 Task: Plan a road trip along the Pacific Coast Highway from Monterey, California, to Santa Barbara, California.
Action: Mouse moved to (256, 89)
Screenshot: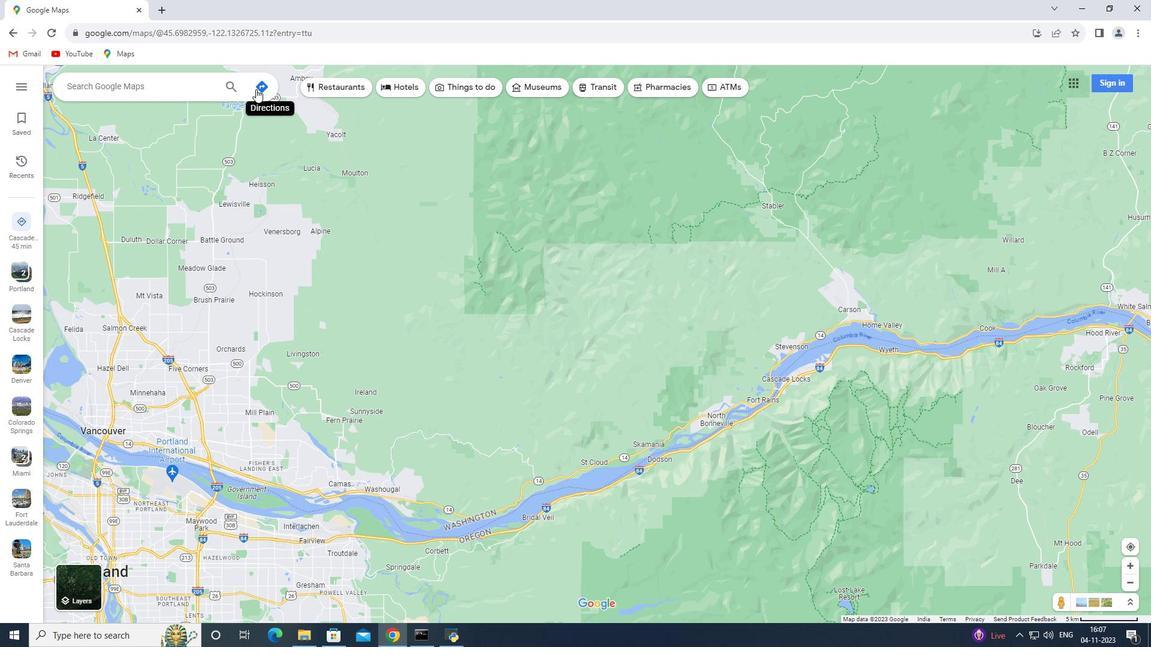 
Action: Mouse pressed left at (256, 89)
Screenshot: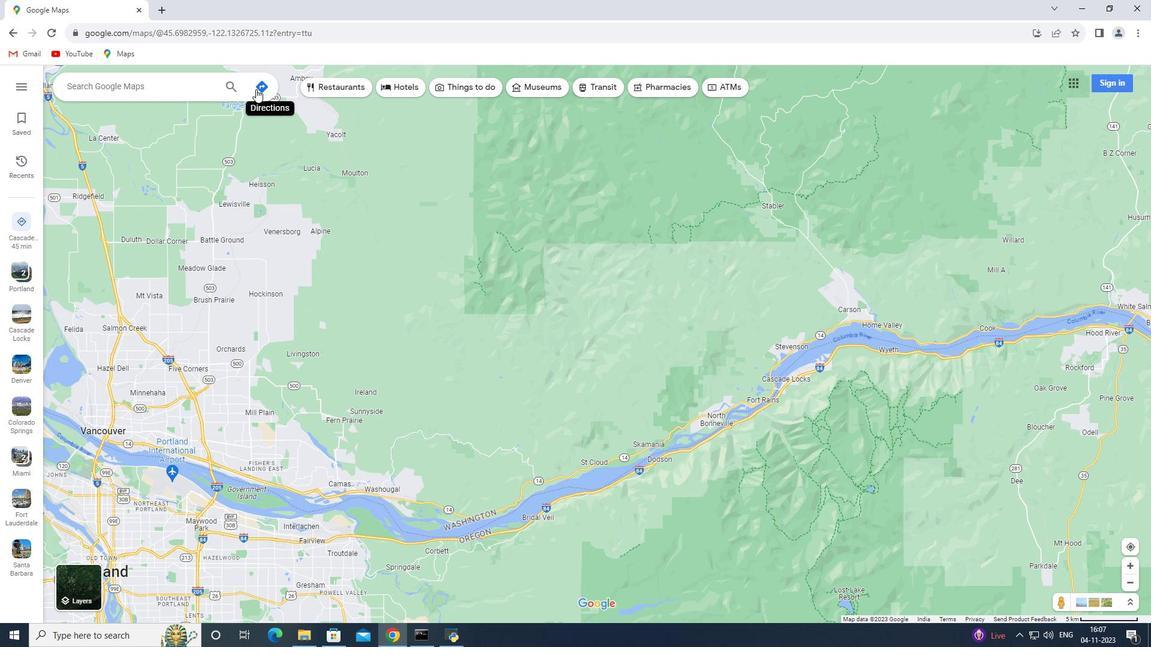 
Action: Mouse moved to (181, 113)
Screenshot: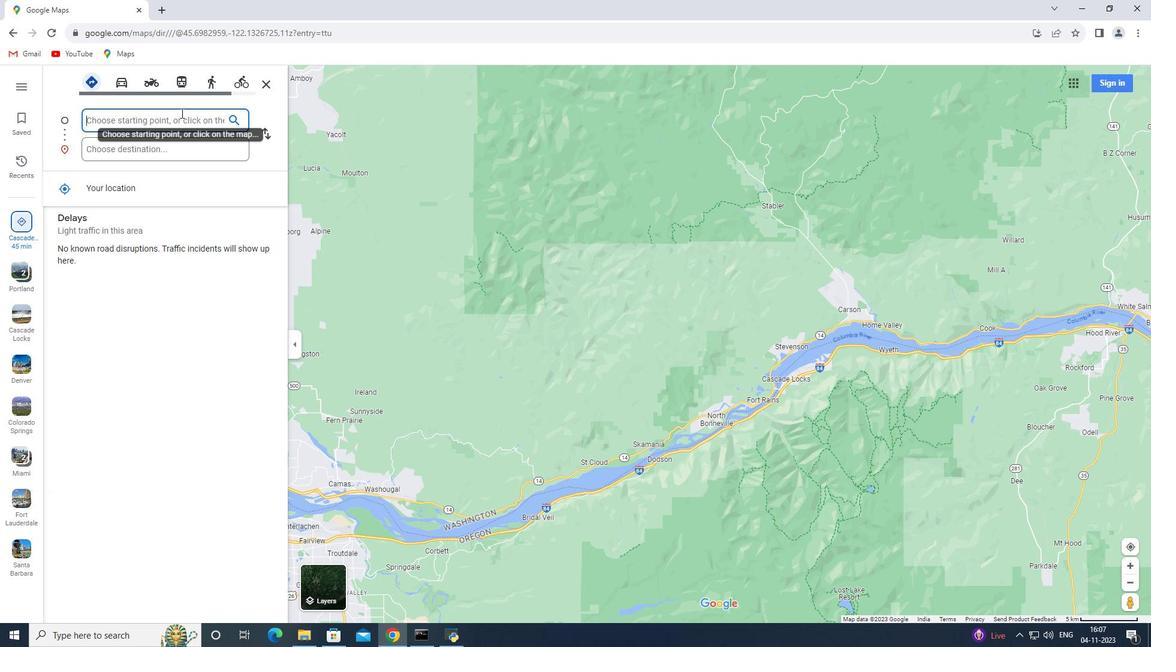 
Action: Key pressed <Key.shift>Mone<Key.backspace>terey,<Key.space><Key.shift>California
Screenshot: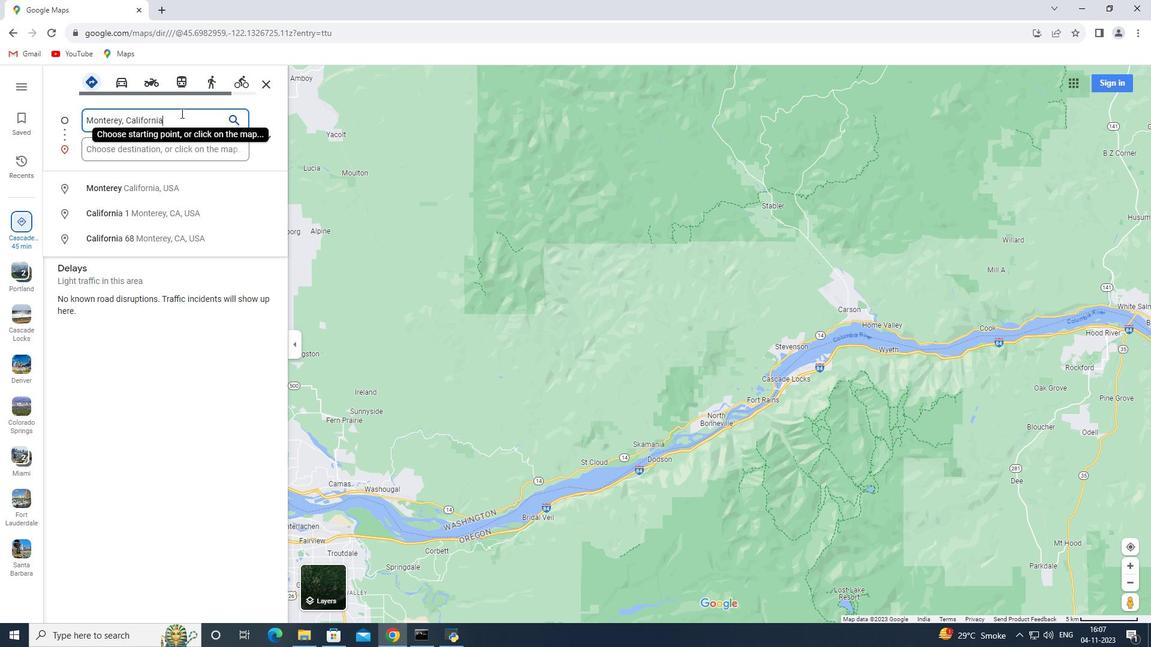
Action: Mouse moved to (164, 144)
Screenshot: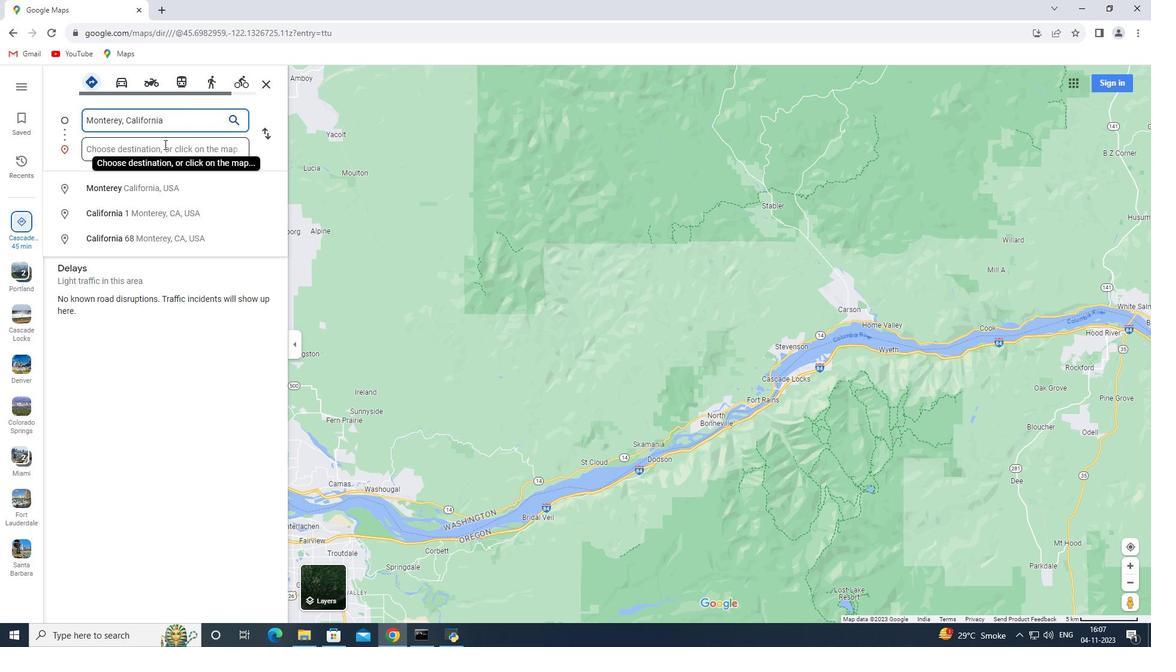 
Action: Mouse pressed left at (164, 144)
Screenshot: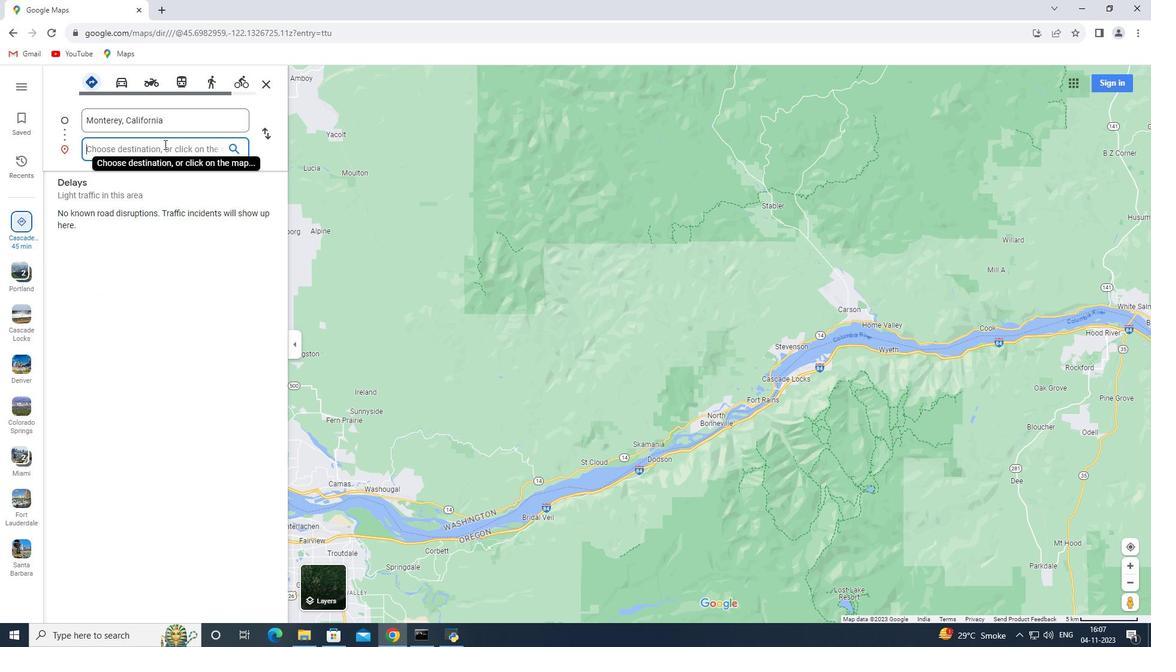 
Action: Key pressed <Key.shift>Santa<Key.space><Key.shift>Barbara,<Key.space><Key.shift>California<Key.enter>
Screenshot: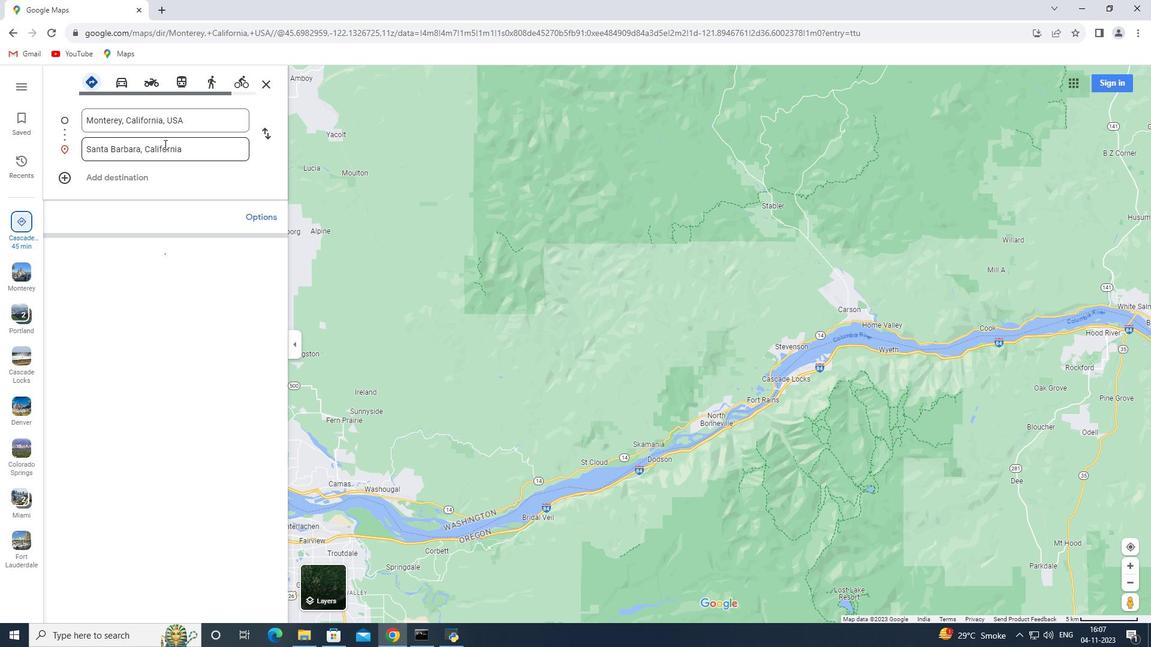 
Action: Mouse moved to (576, 82)
Screenshot: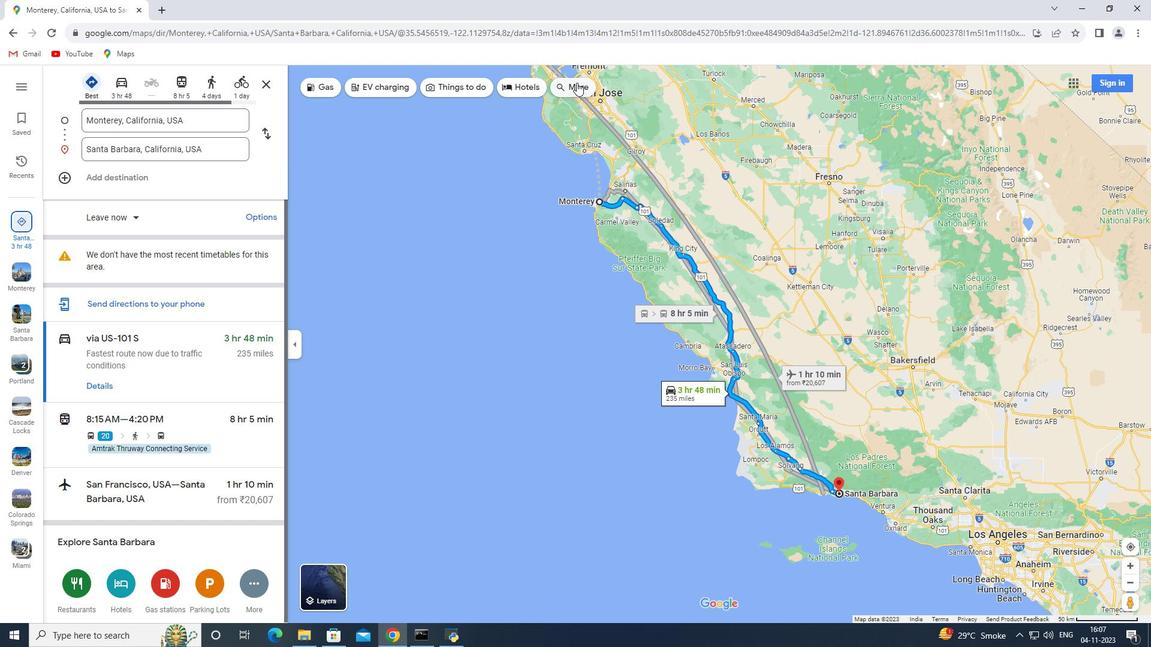 
Action: Mouse pressed left at (576, 82)
Screenshot: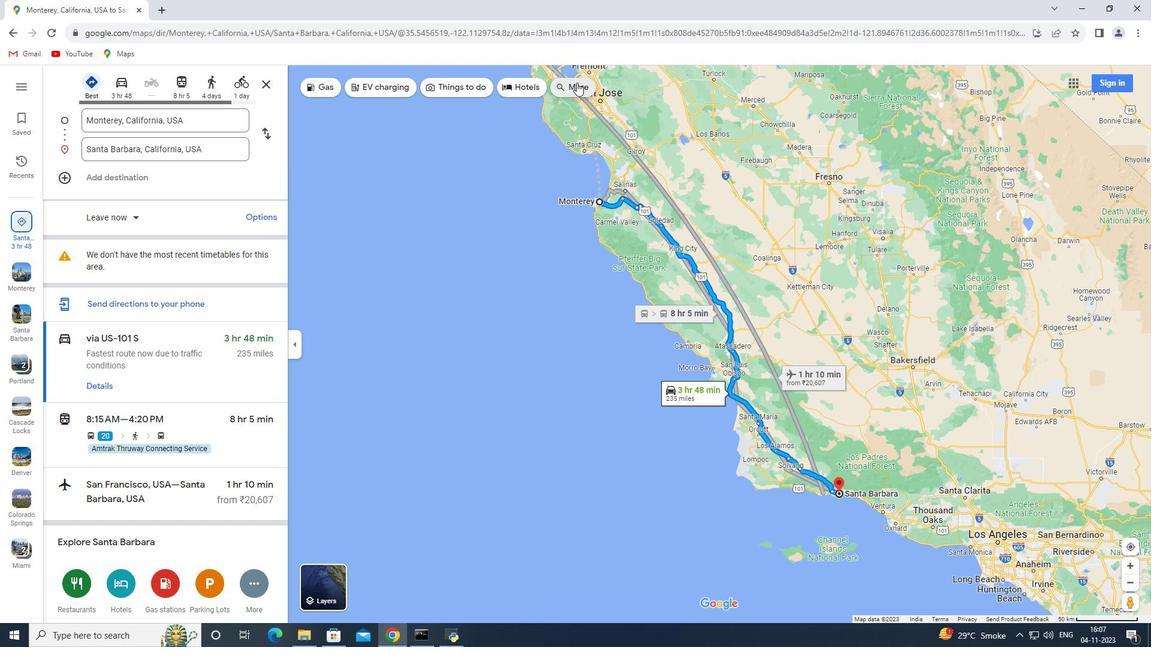 
Action: Mouse moved to (157, 84)
Screenshot: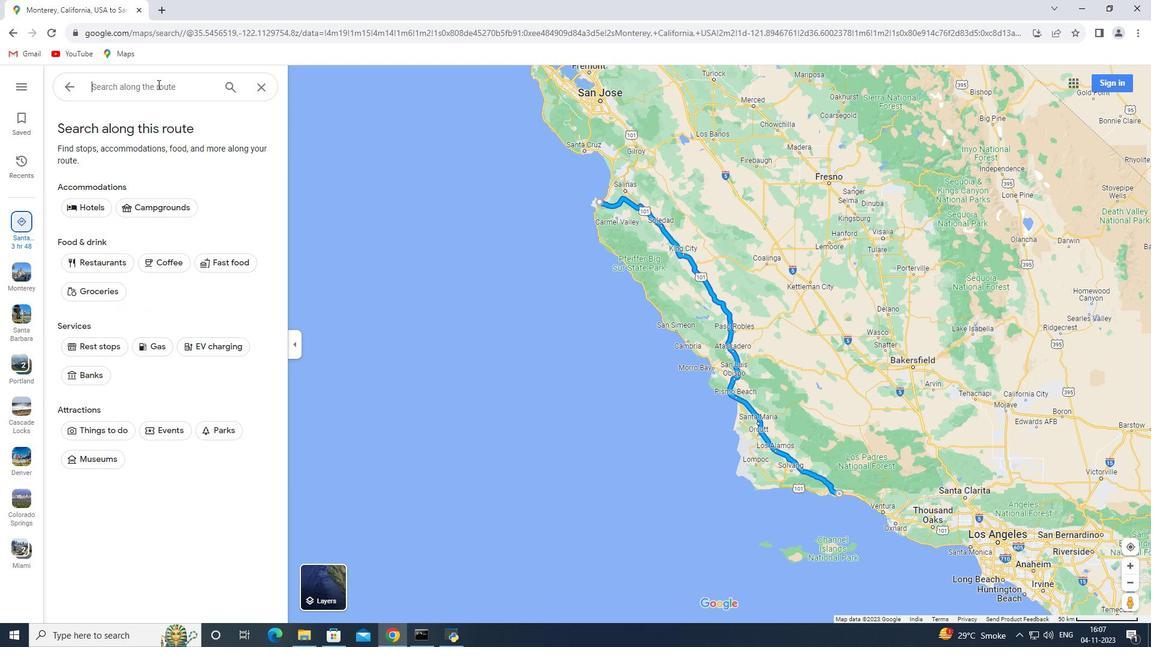 
Action: Mouse pressed left at (157, 84)
Screenshot: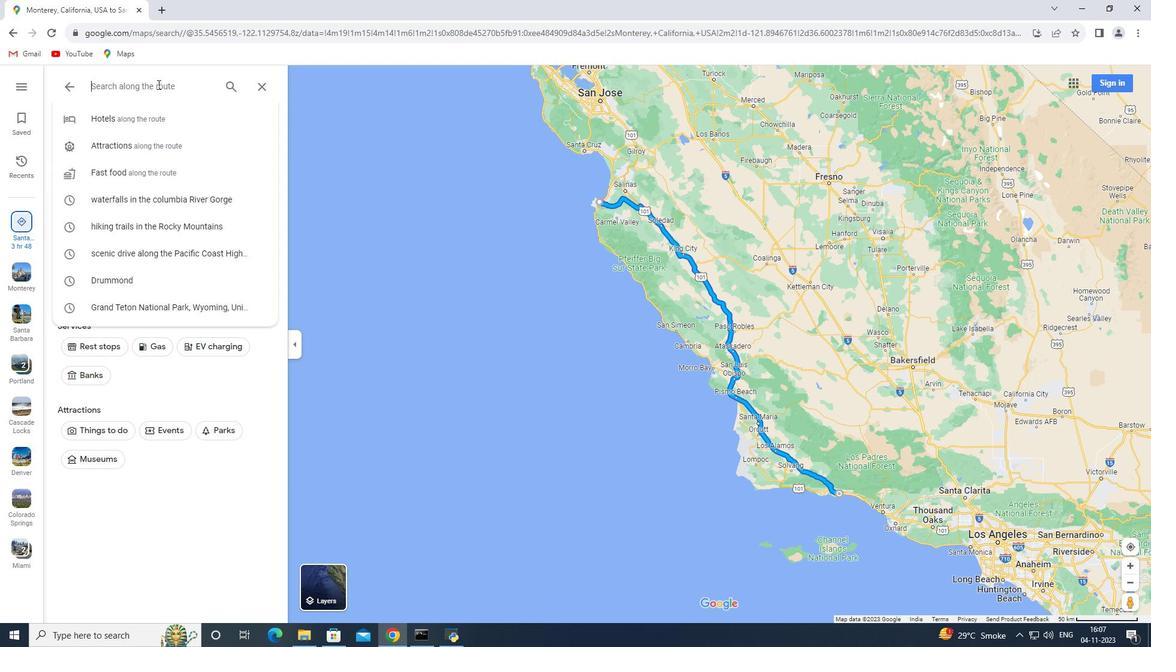
Action: Key pressed <Key.shift>Pacific<Key.space><Key.shift>Coast<Key.space><Key.shift><Key.shift><Key.shift>Highway<Key.enter>
Screenshot: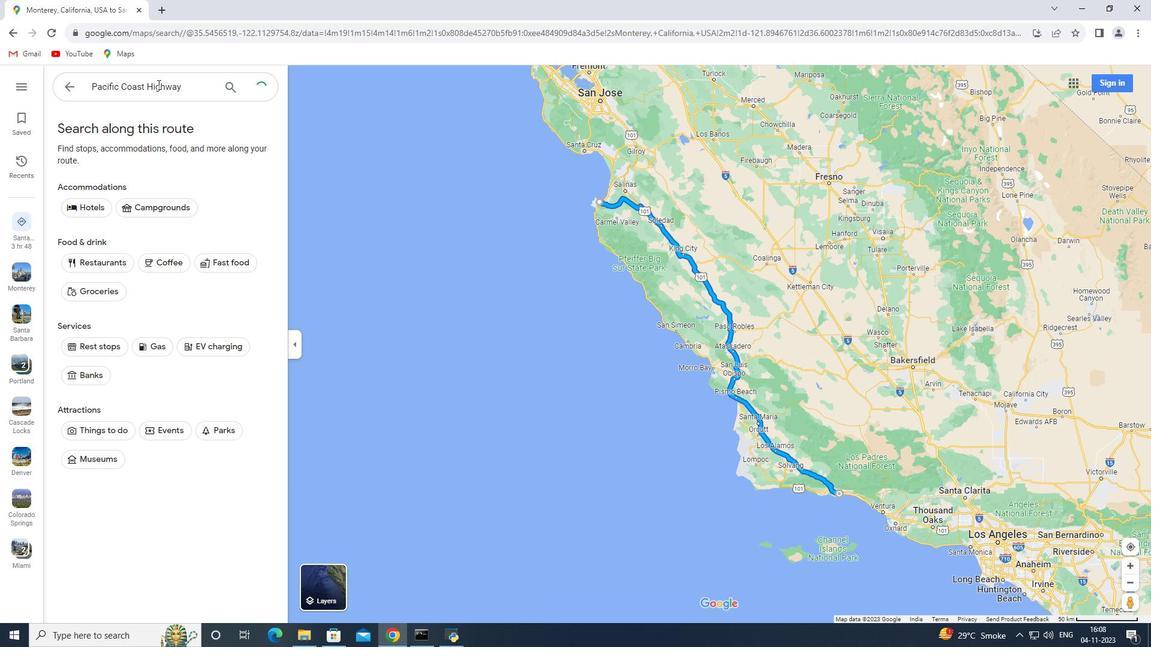 
